 Task: Set the social account for the organization "Mark56771" to "linkedin.com/in/mark".
Action: Mouse moved to (1280, 89)
Screenshot: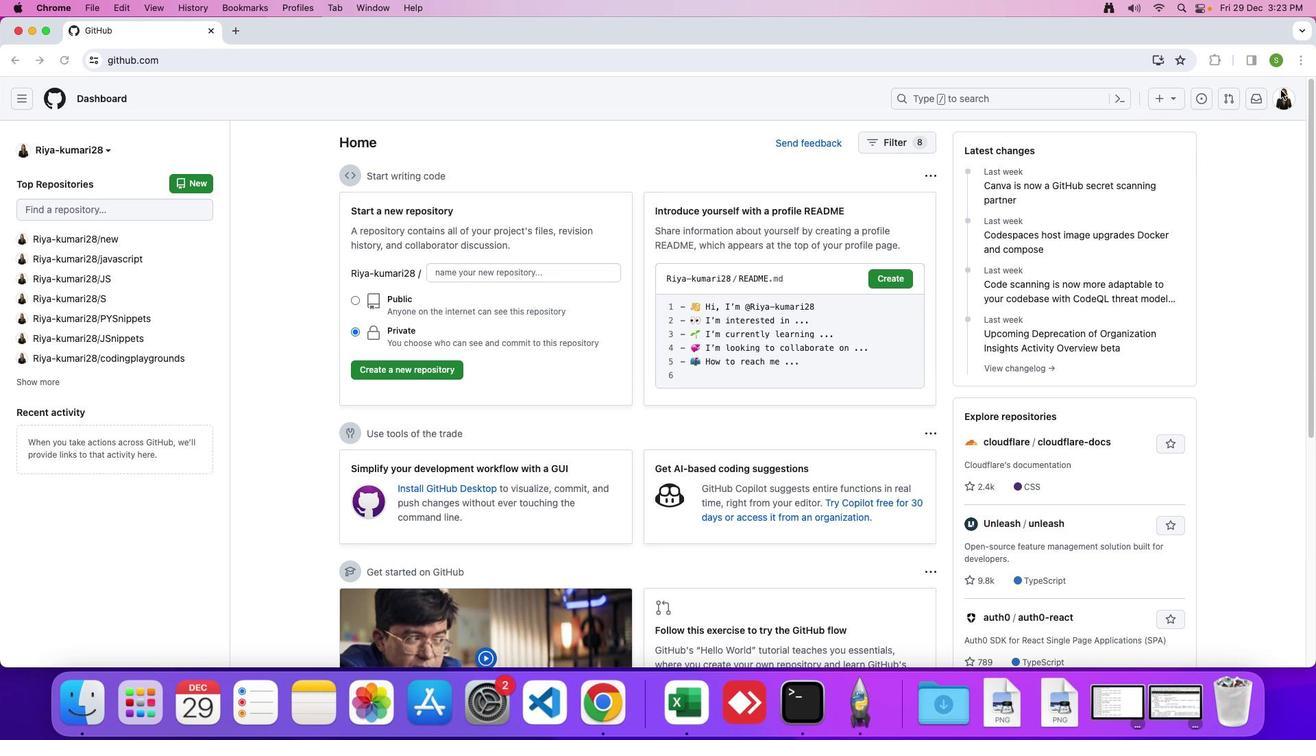 
Action: Mouse pressed left at (1280, 89)
Screenshot: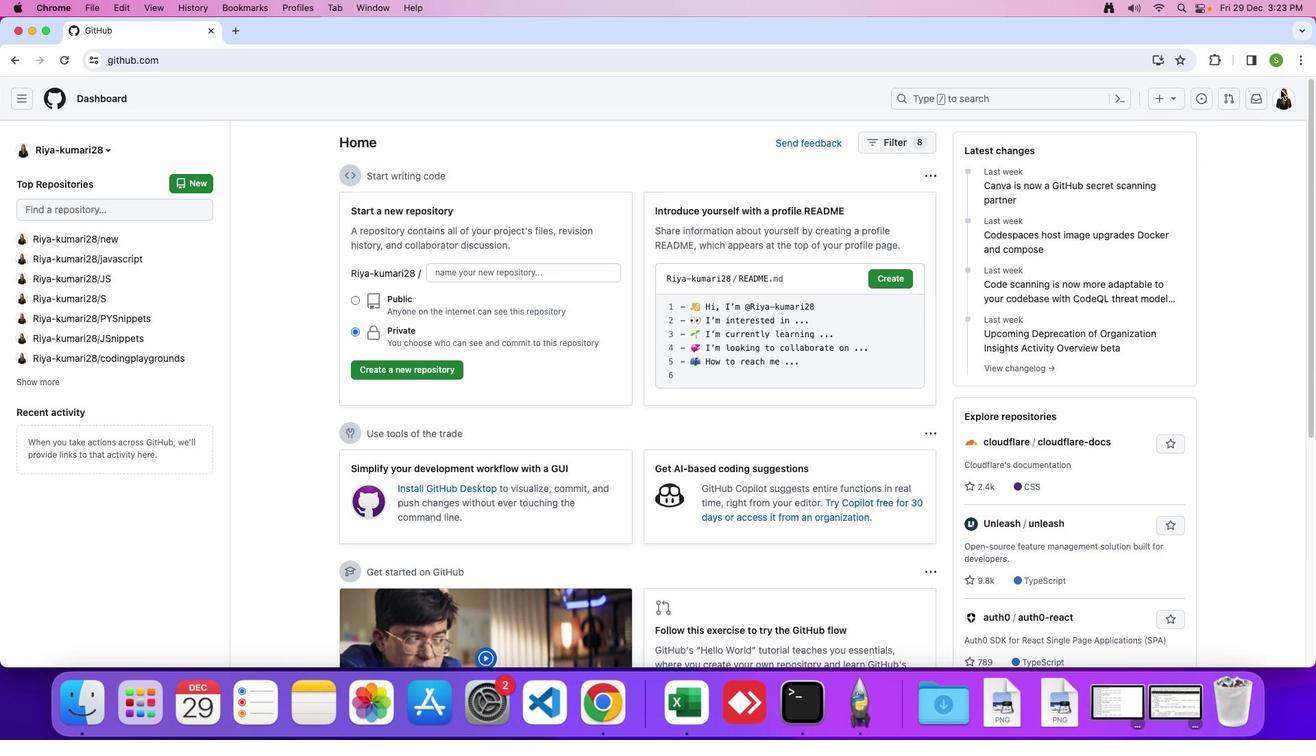 
Action: Mouse moved to (1284, 98)
Screenshot: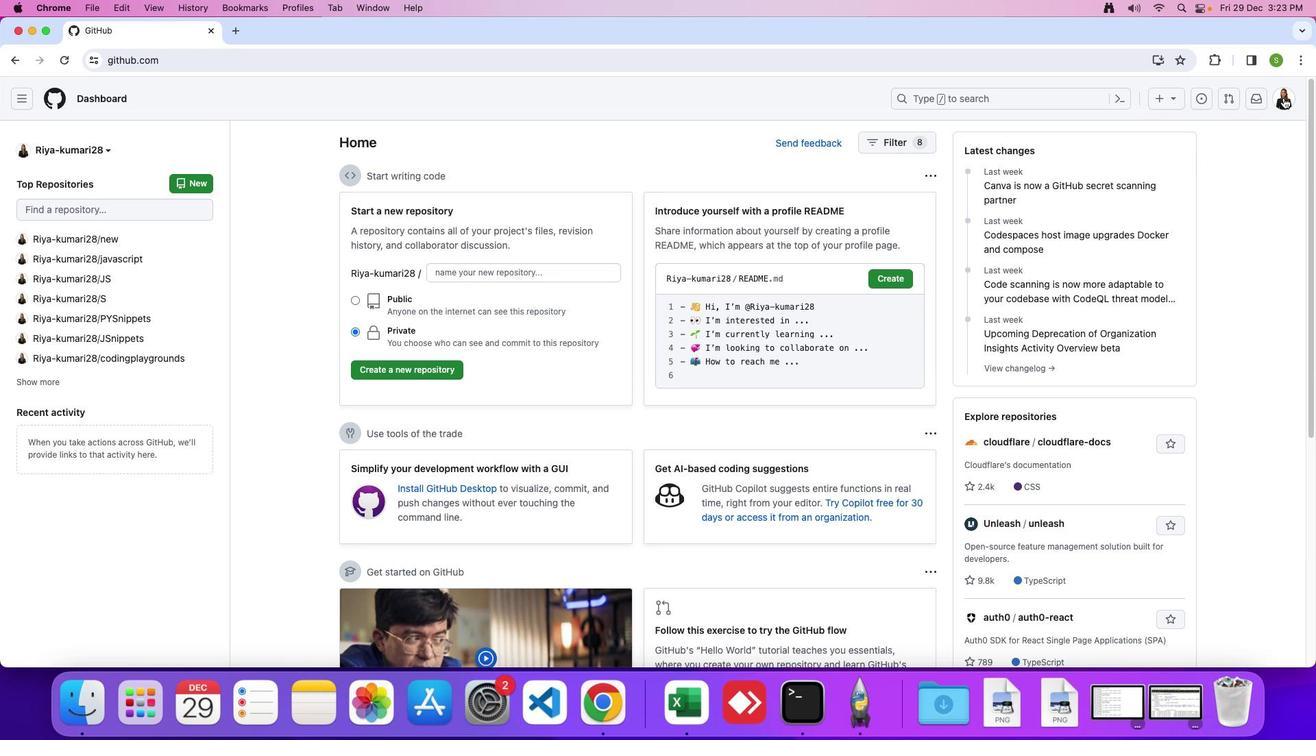 
Action: Mouse pressed left at (1284, 98)
Screenshot: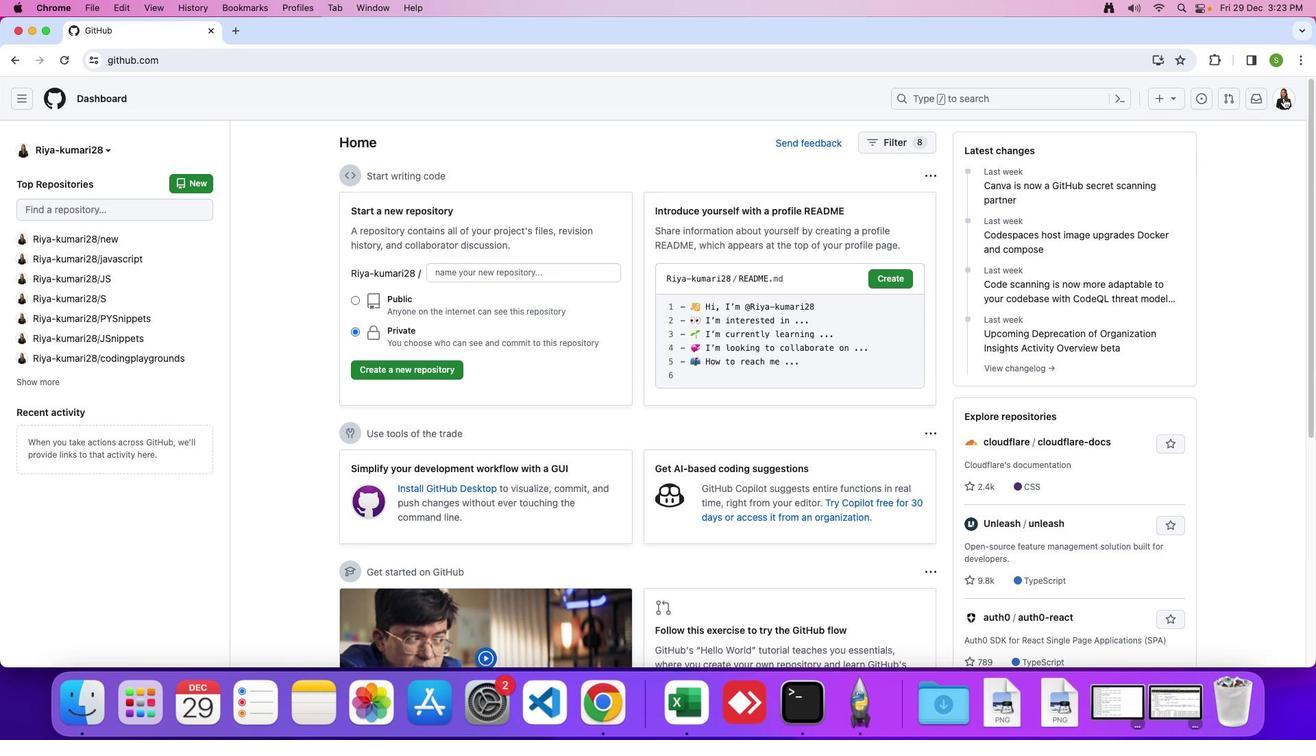 
Action: Mouse moved to (1192, 263)
Screenshot: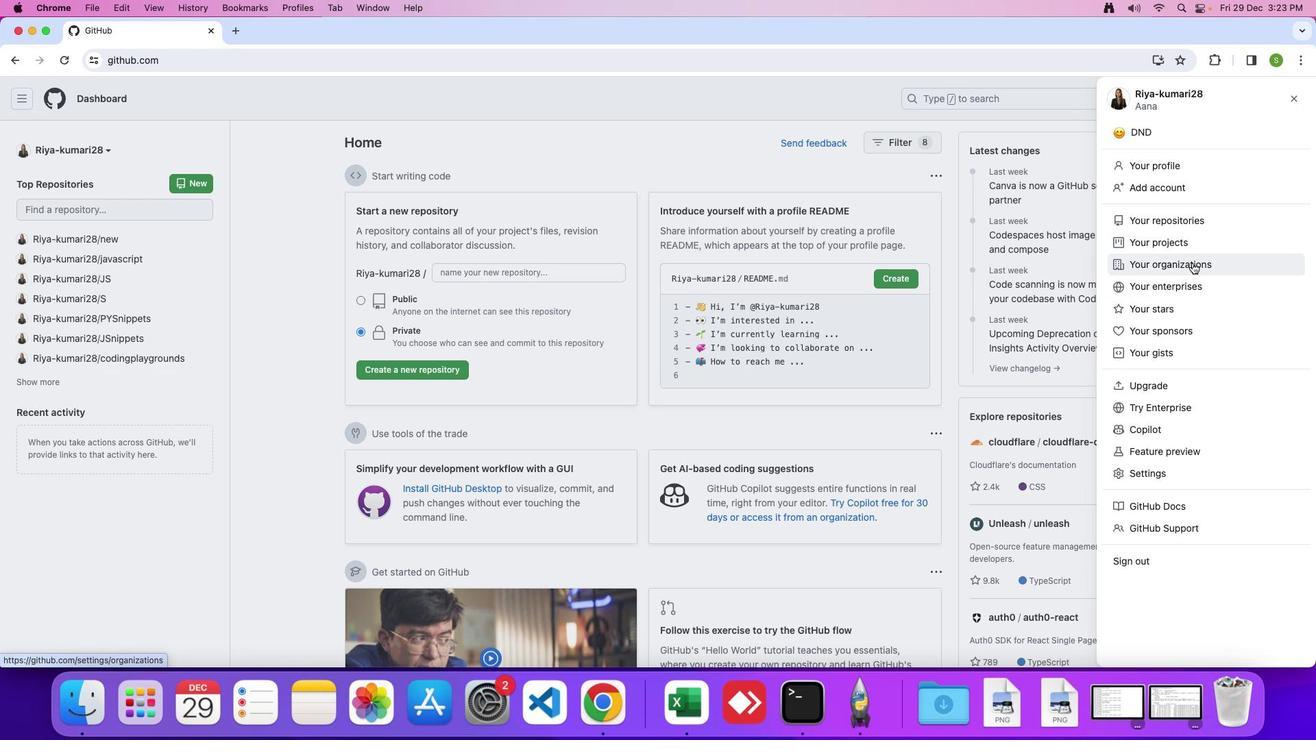 
Action: Mouse pressed left at (1192, 263)
Screenshot: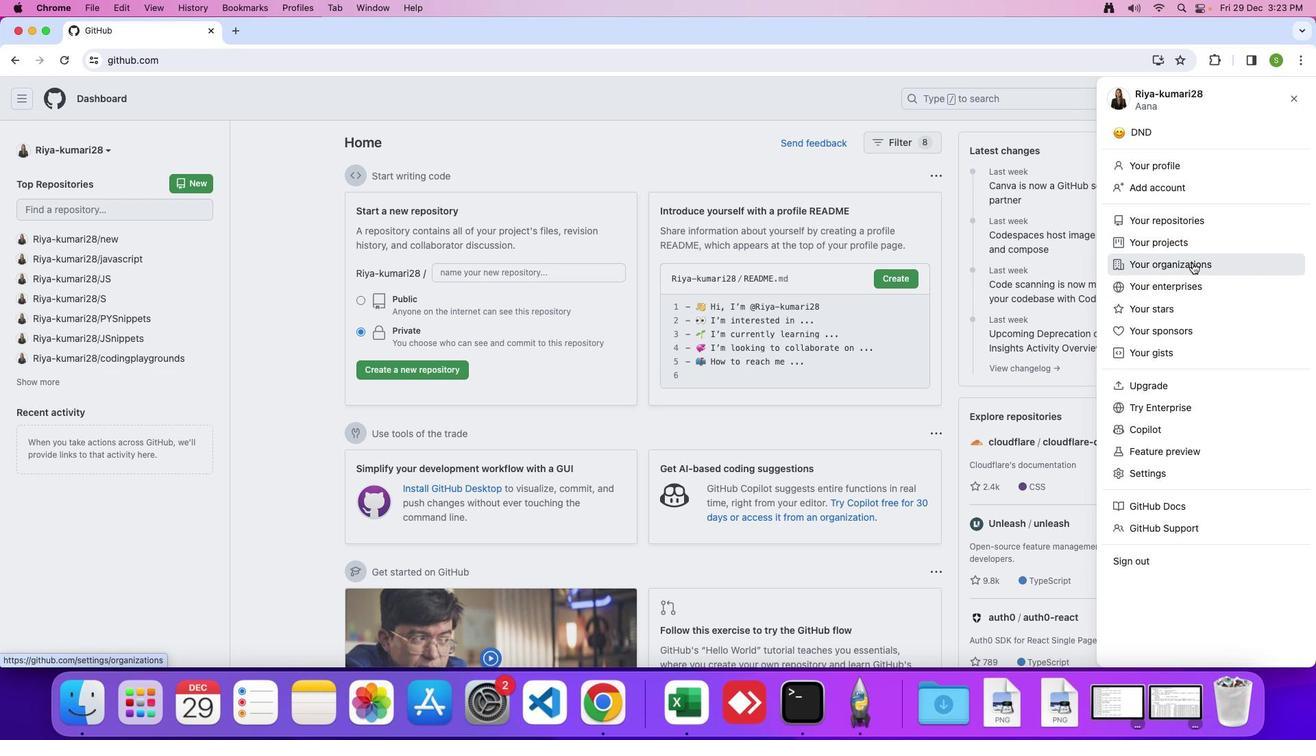 
Action: Mouse moved to (986, 283)
Screenshot: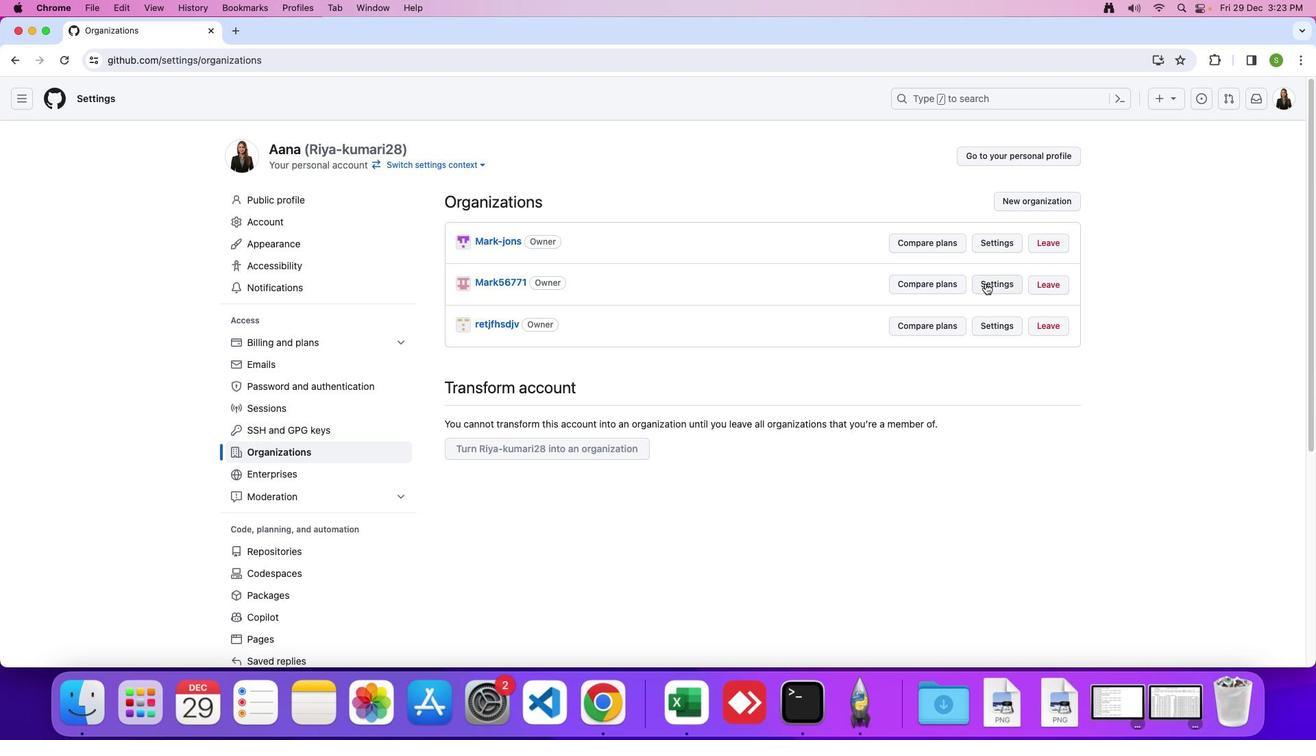 
Action: Mouse pressed left at (986, 283)
Screenshot: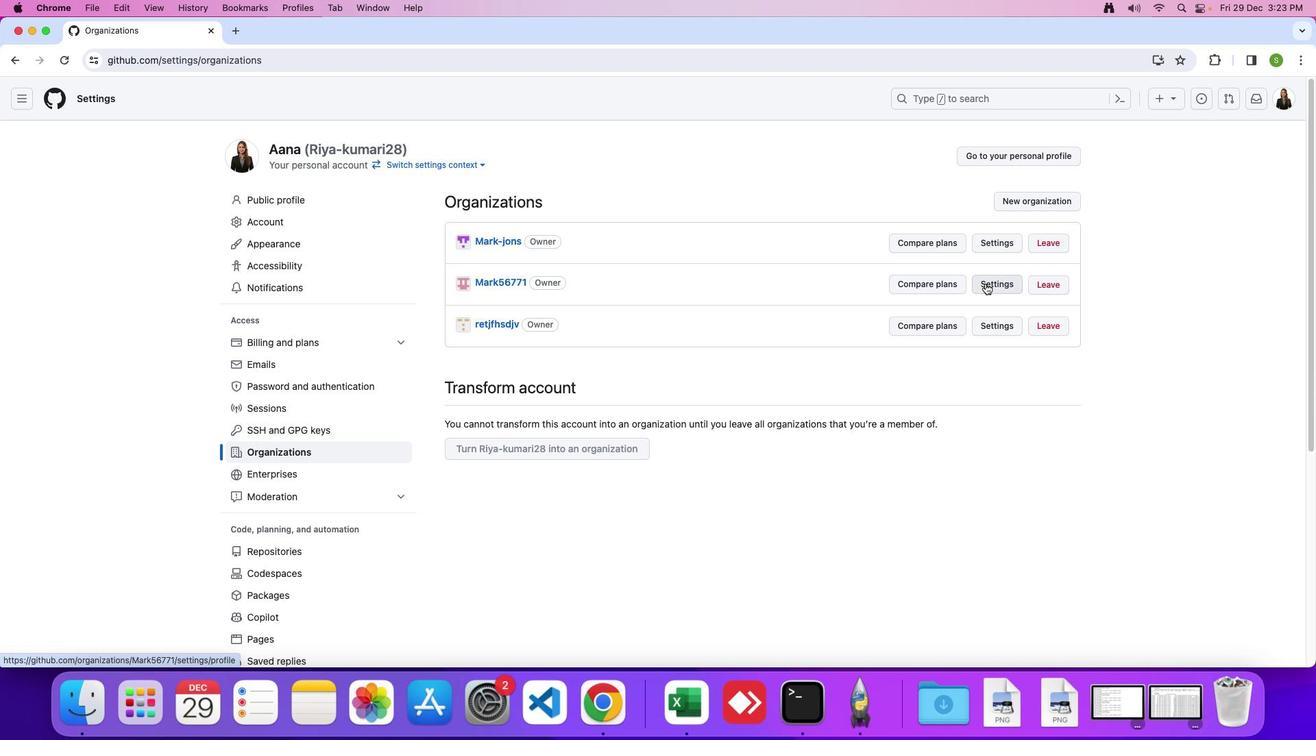 
Action: Mouse moved to (590, 485)
Screenshot: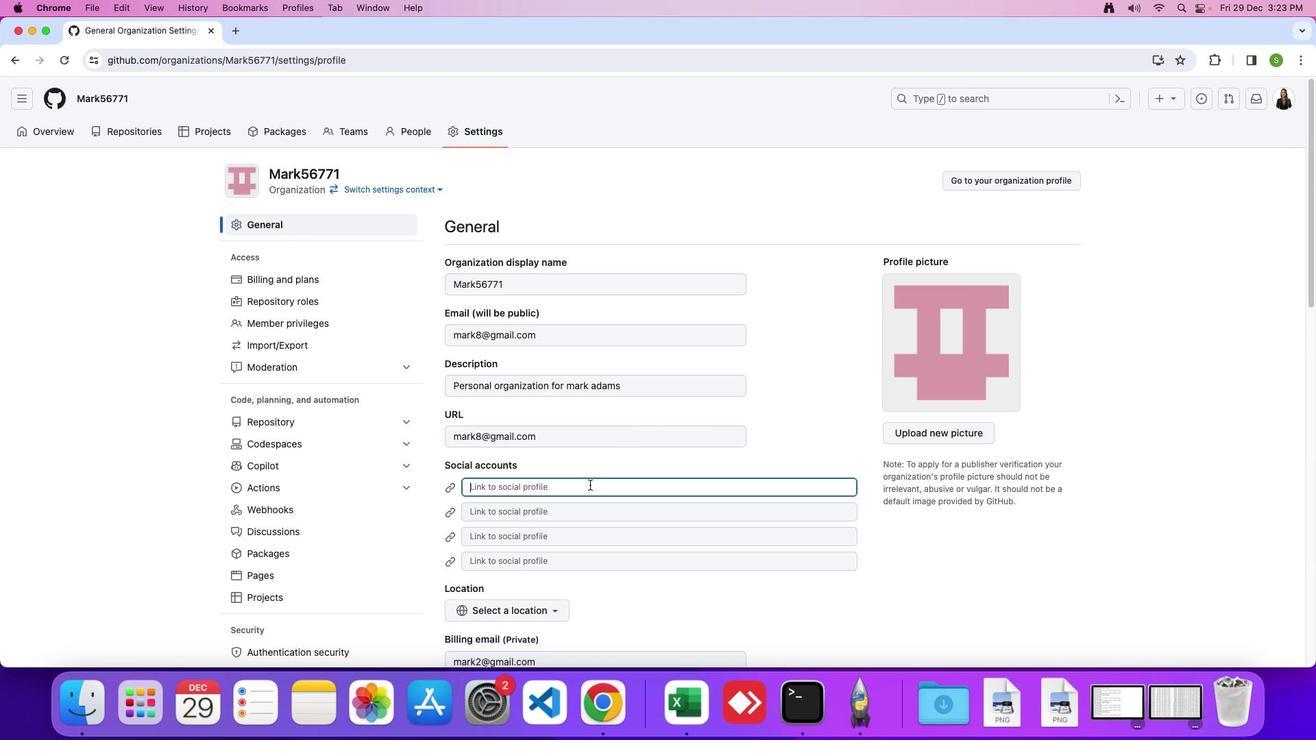 
Action: Mouse pressed left at (590, 485)
Screenshot: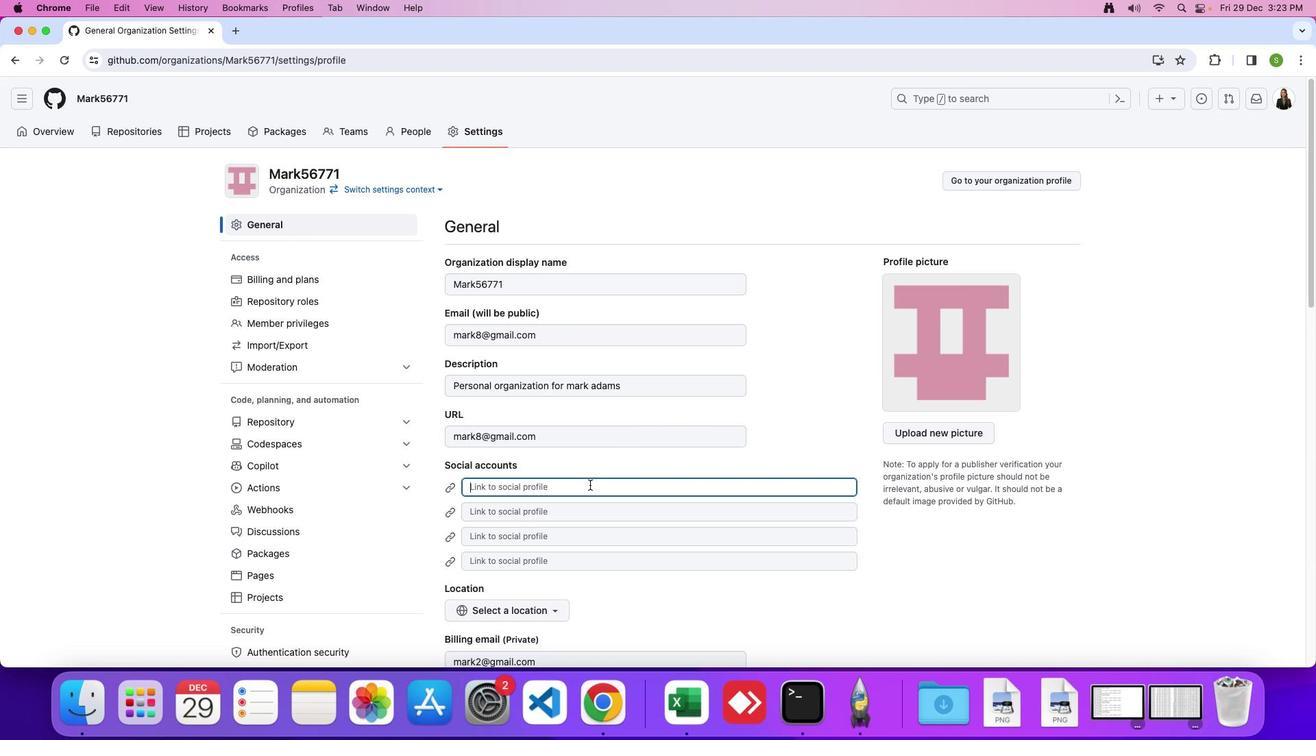 
Action: Key pressed Key.cmd'v'
Screenshot: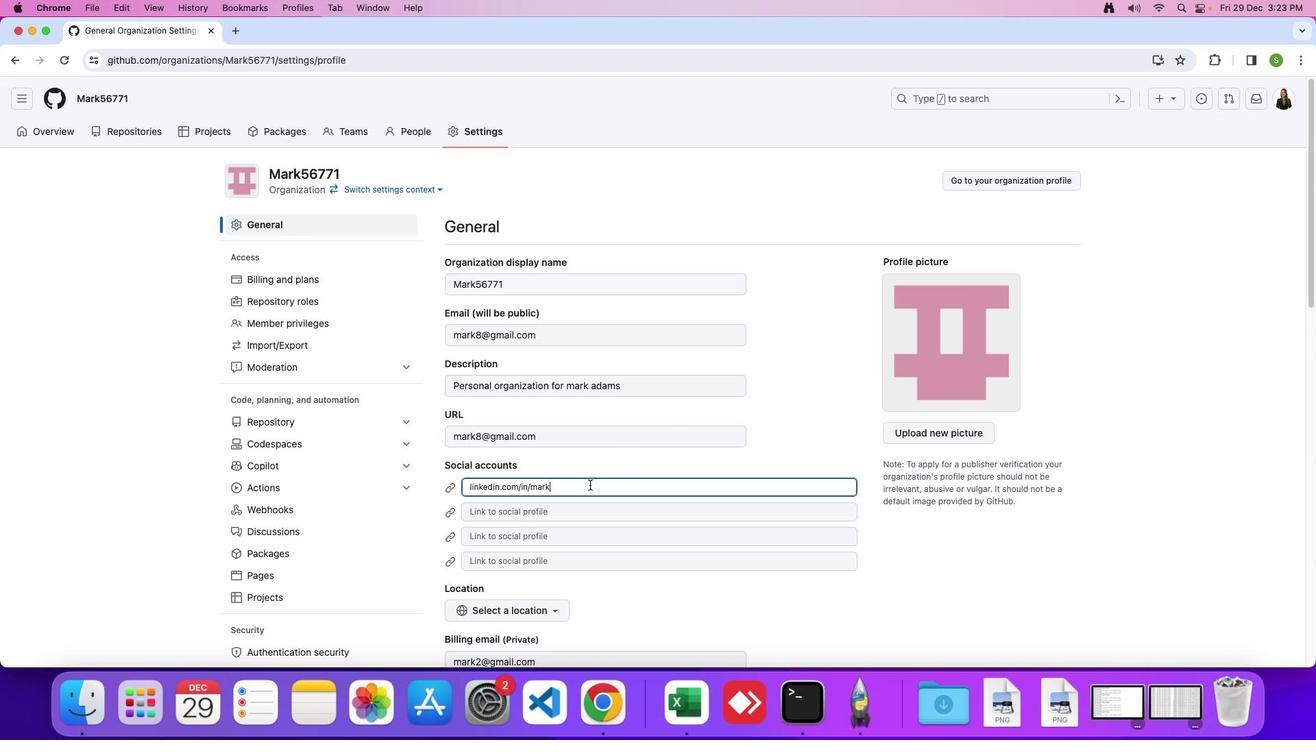 
Action: Mouse moved to (595, 500)
Screenshot: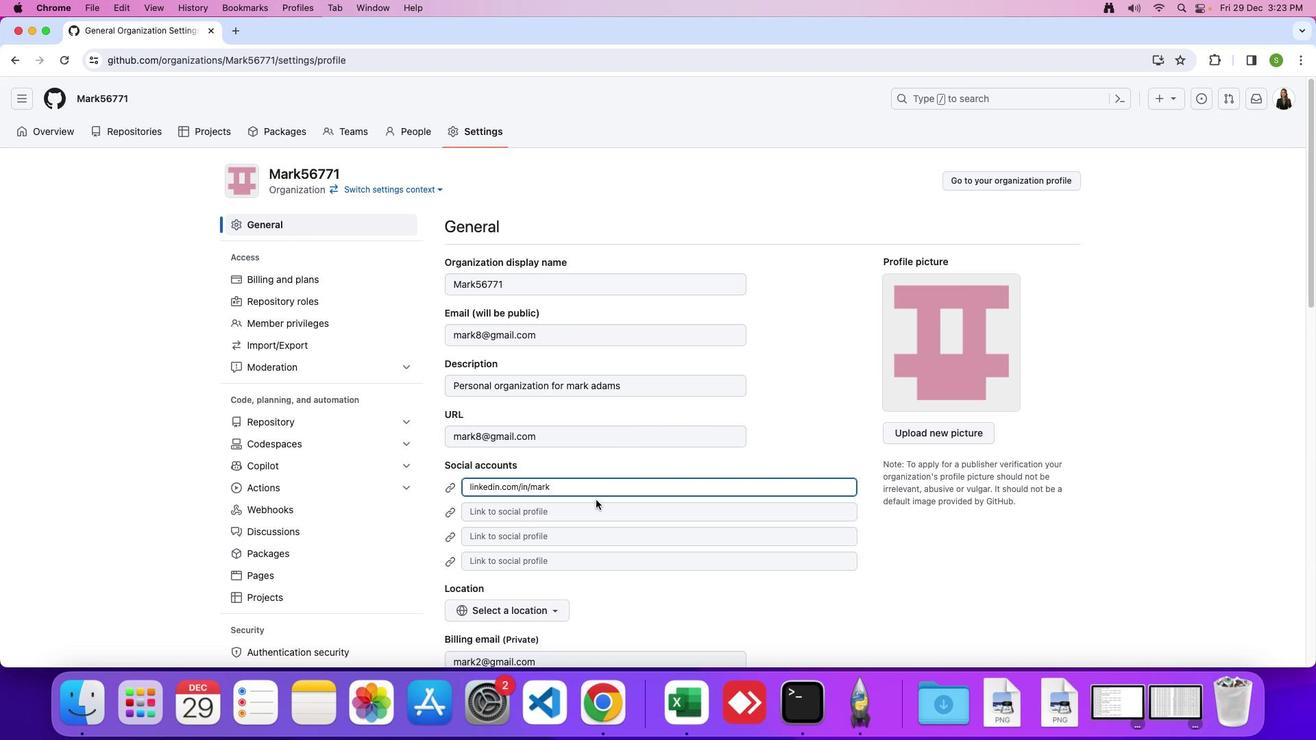 
Action: Mouse scrolled (595, 500) with delta (0, 0)
Screenshot: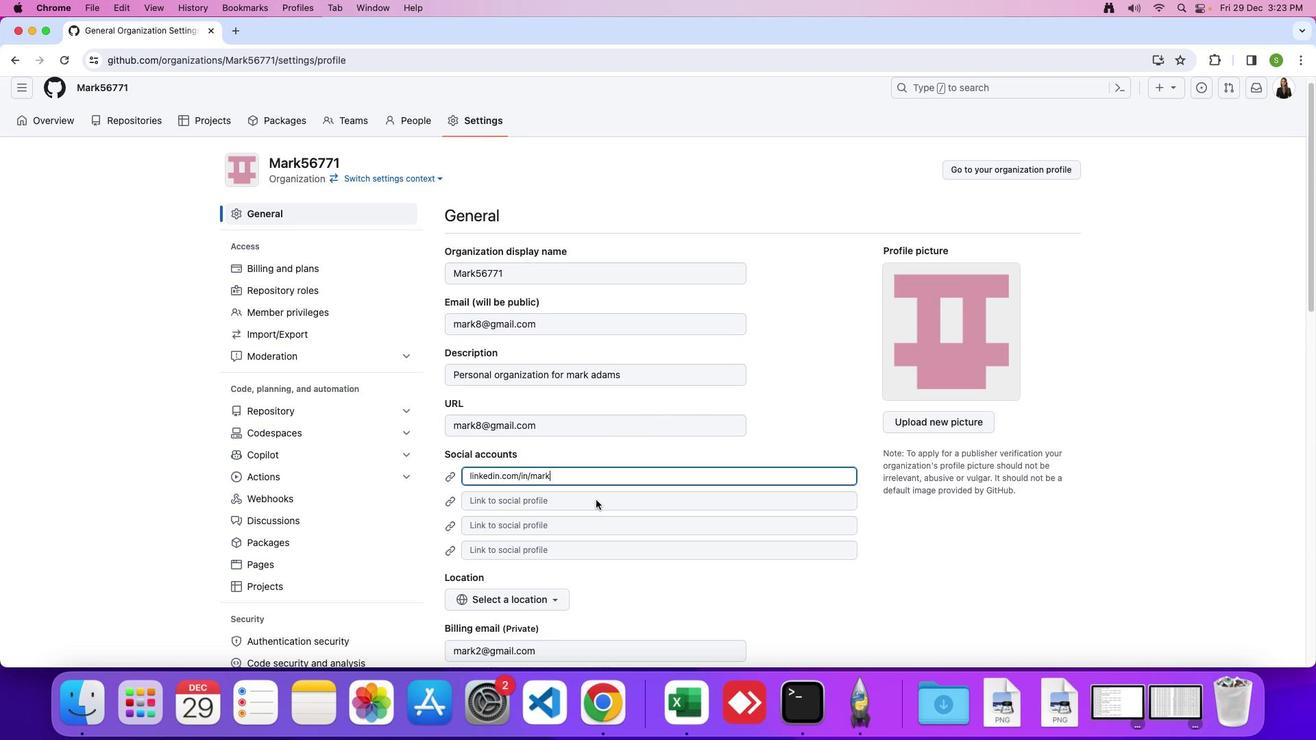 
Action: Mouse scrolled (595, 500) with delta (0, 0)
Screenshot: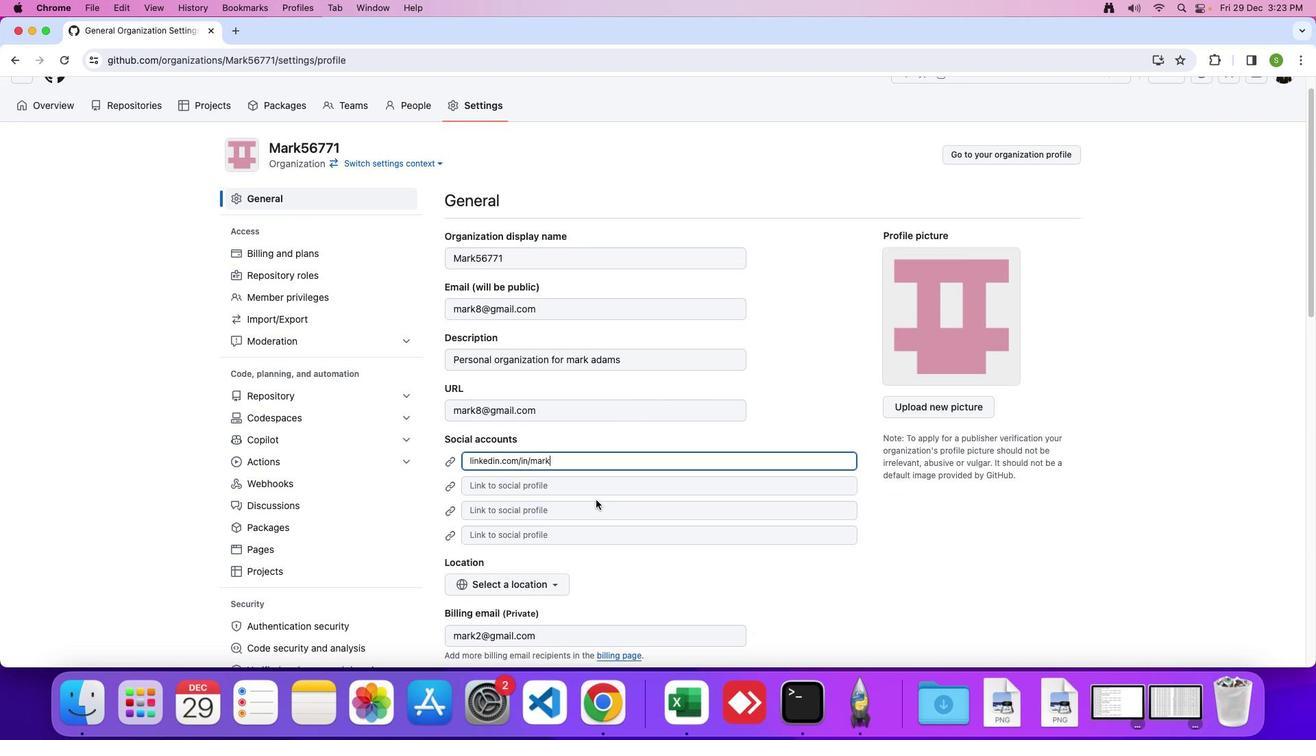 
Action: Mouse scrolled (595, 500) with delta (0, -1)
Screenshot: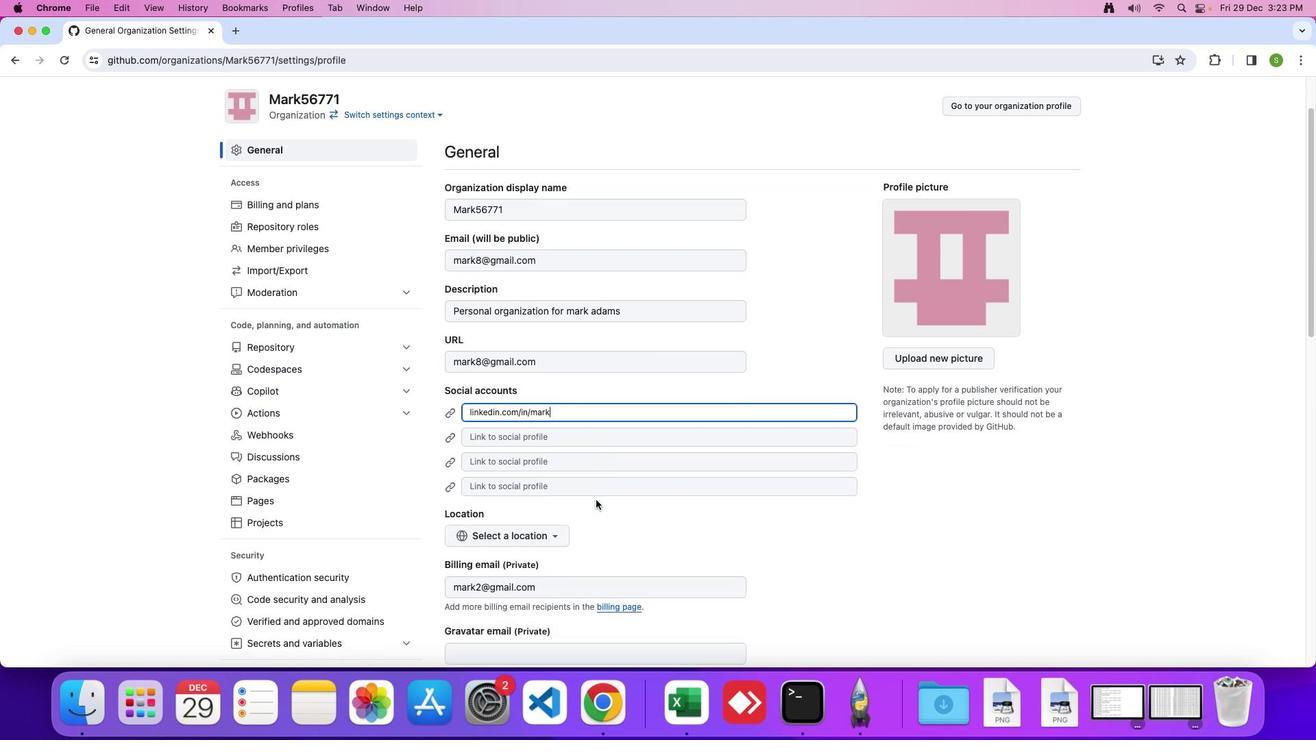 
Action: Mouse scrolled (595, 500) with delta (0, 0)
Screenshot: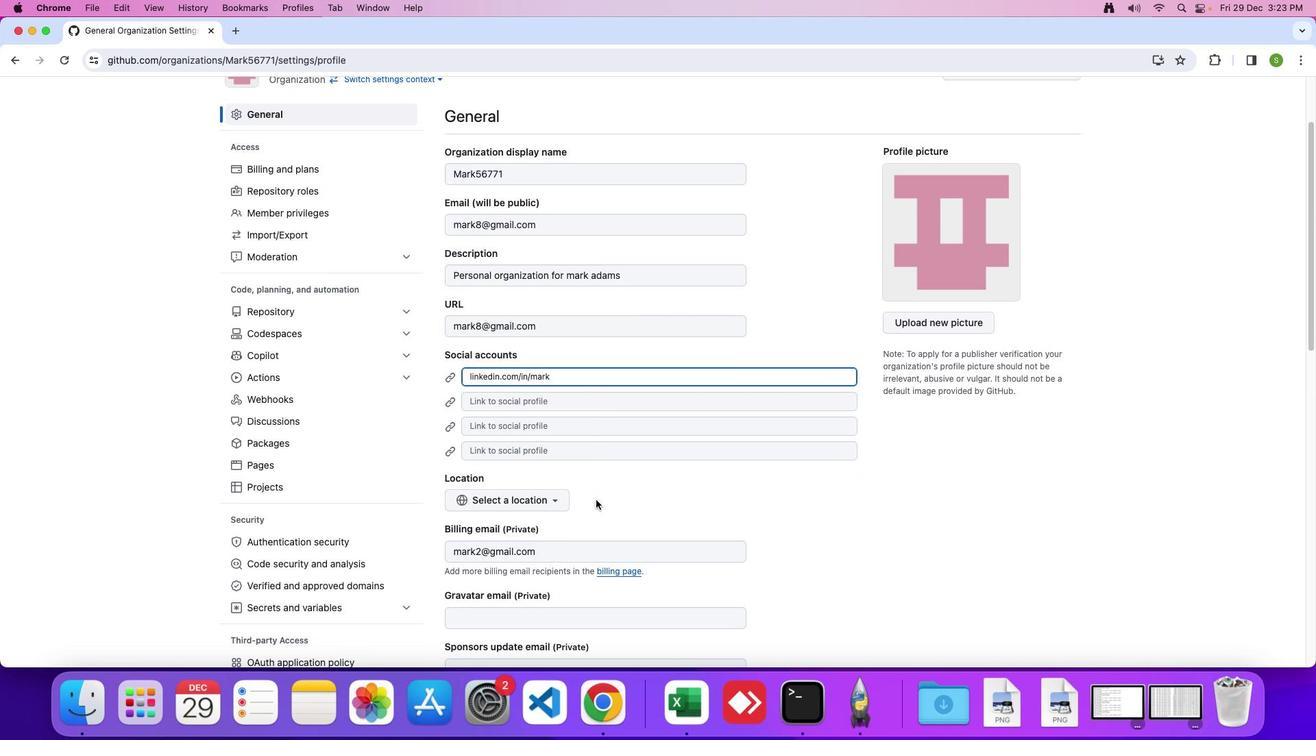 
Action: Mouse scrolled (595, 500) with delta (0, 0)
Screenshot: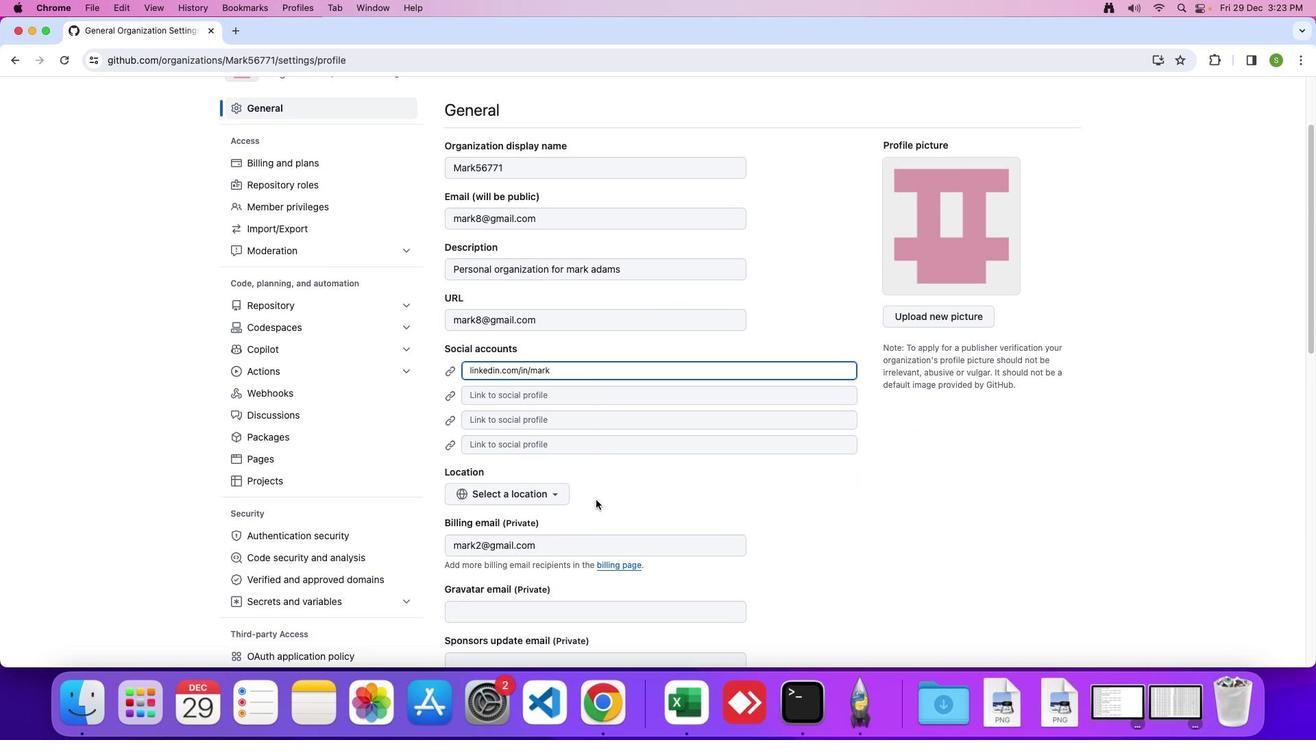 
Action: Mouse scrolled (595, 500) with delta (0, 0)
Screenshot: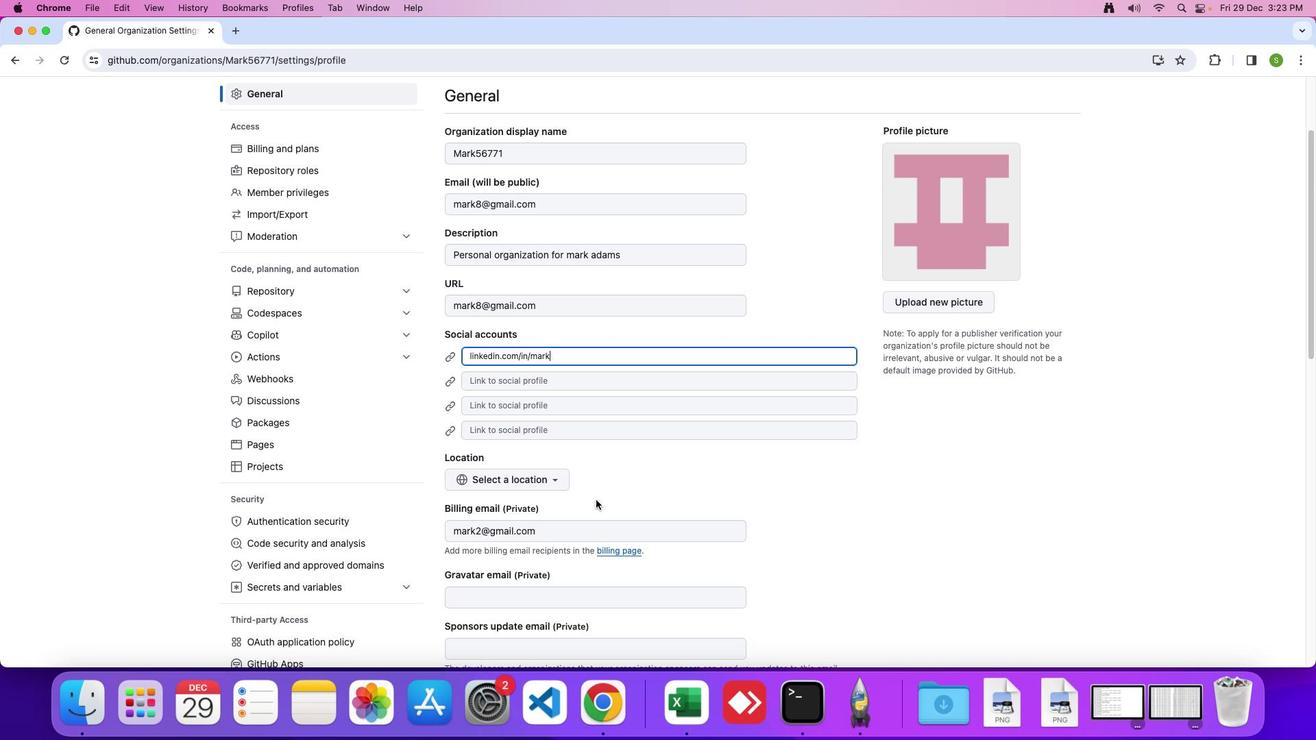 
Action: Mouse scrolled (595, 500) with delta (0, 0)
Screenshot: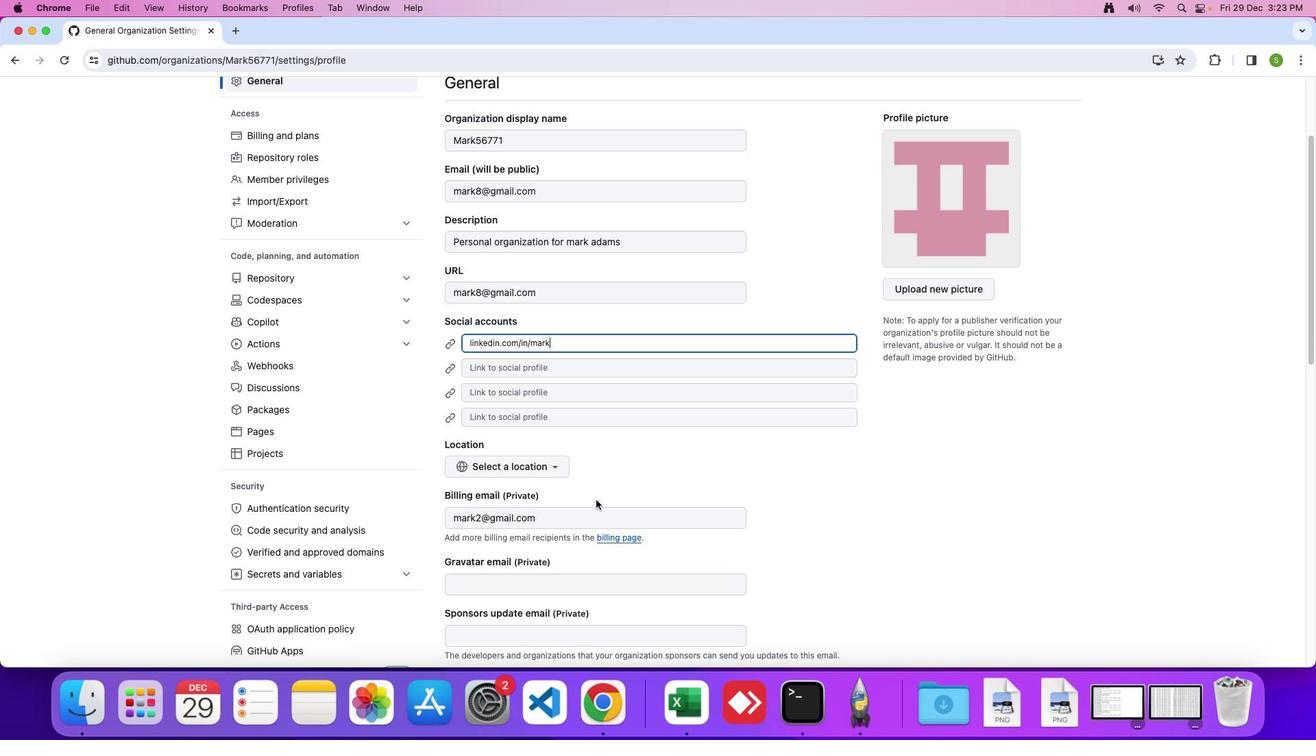 
Action: Mouse scrolled (595, 500) with delta (0, 0)
Screenshot: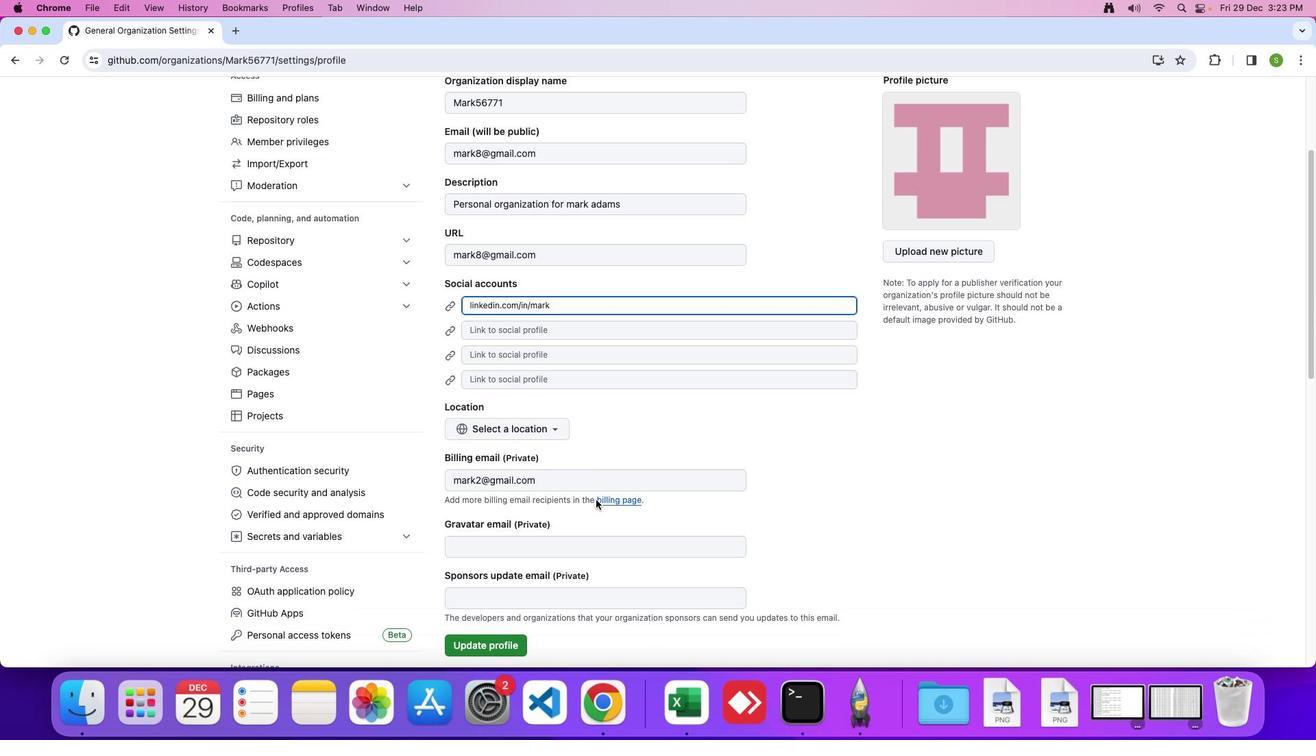 
Action: Mouse scrolled (595, 500) with delta (0, 0)
Screenshot: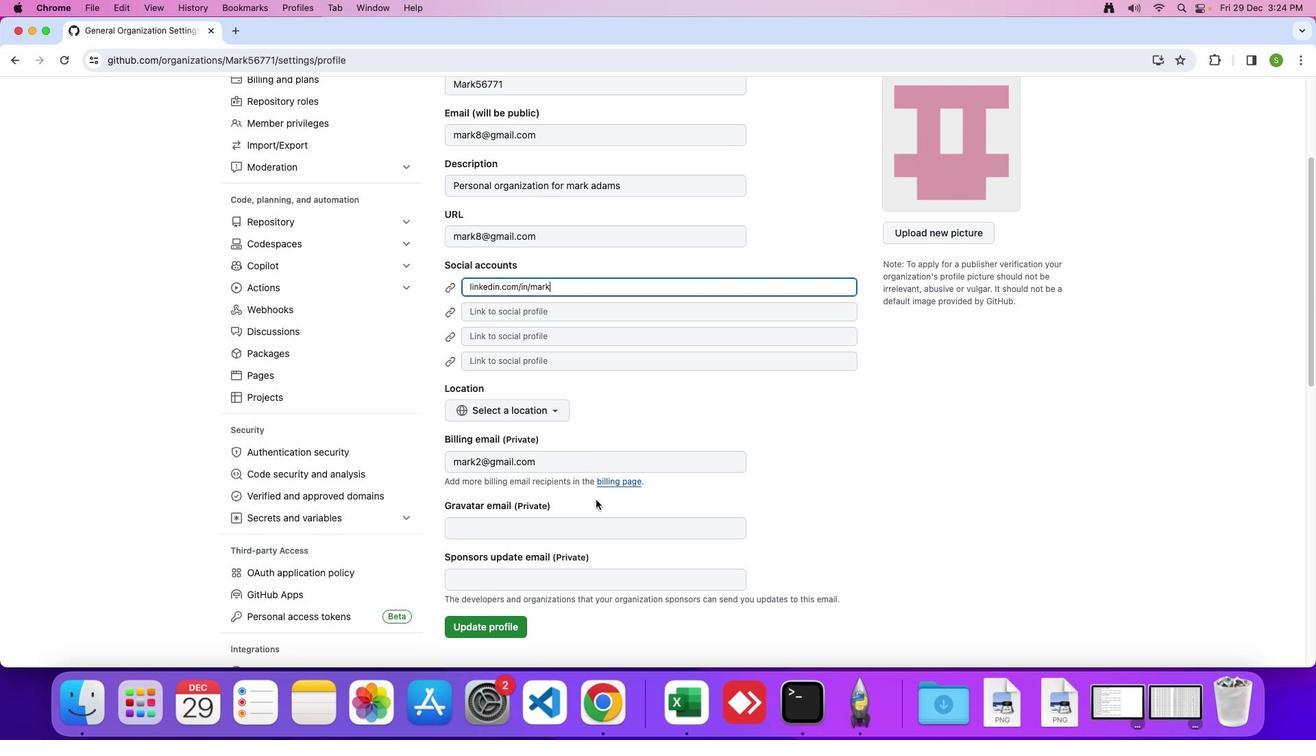 
Action: Mouse scrolled (595, 500) with delta (0, 0)
Screenshot: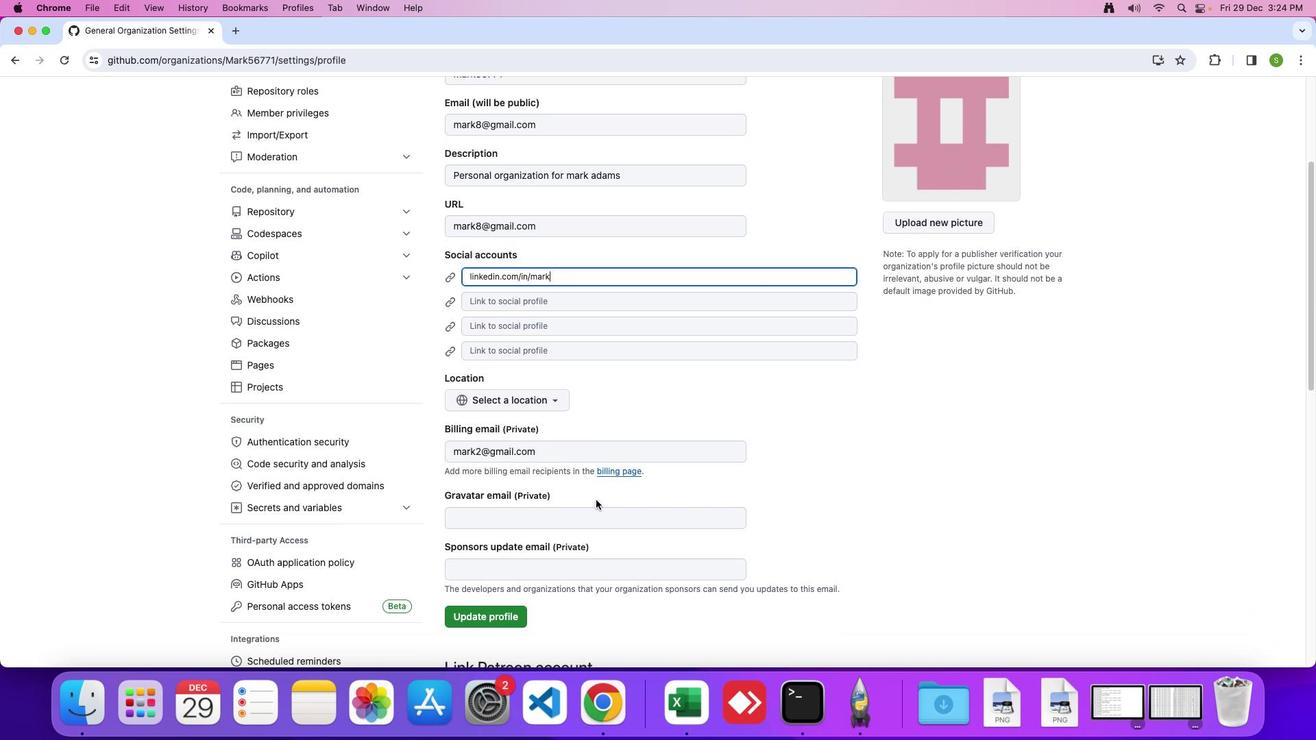 
Action: Mouse scrolled (595, 500) with delta (0, -1)
Screenshot: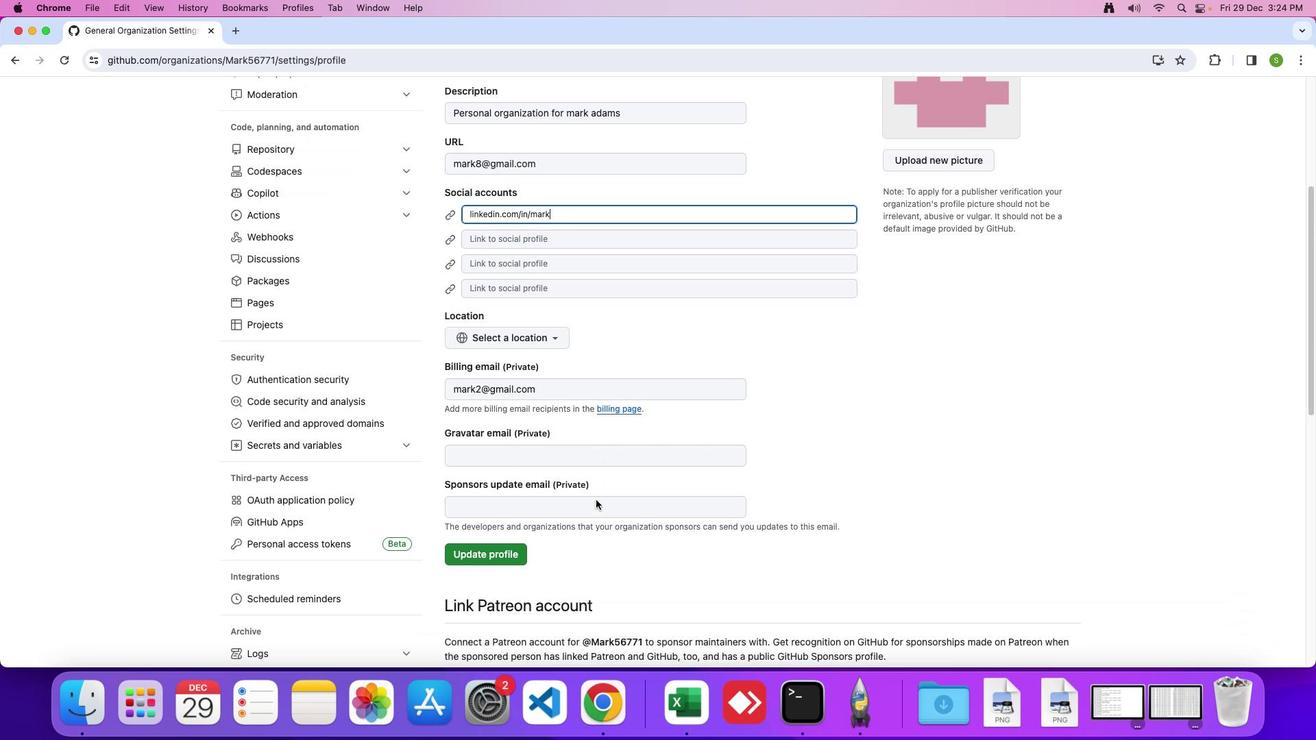 
Action: Mouse moved to (476, 533)
Screenshot: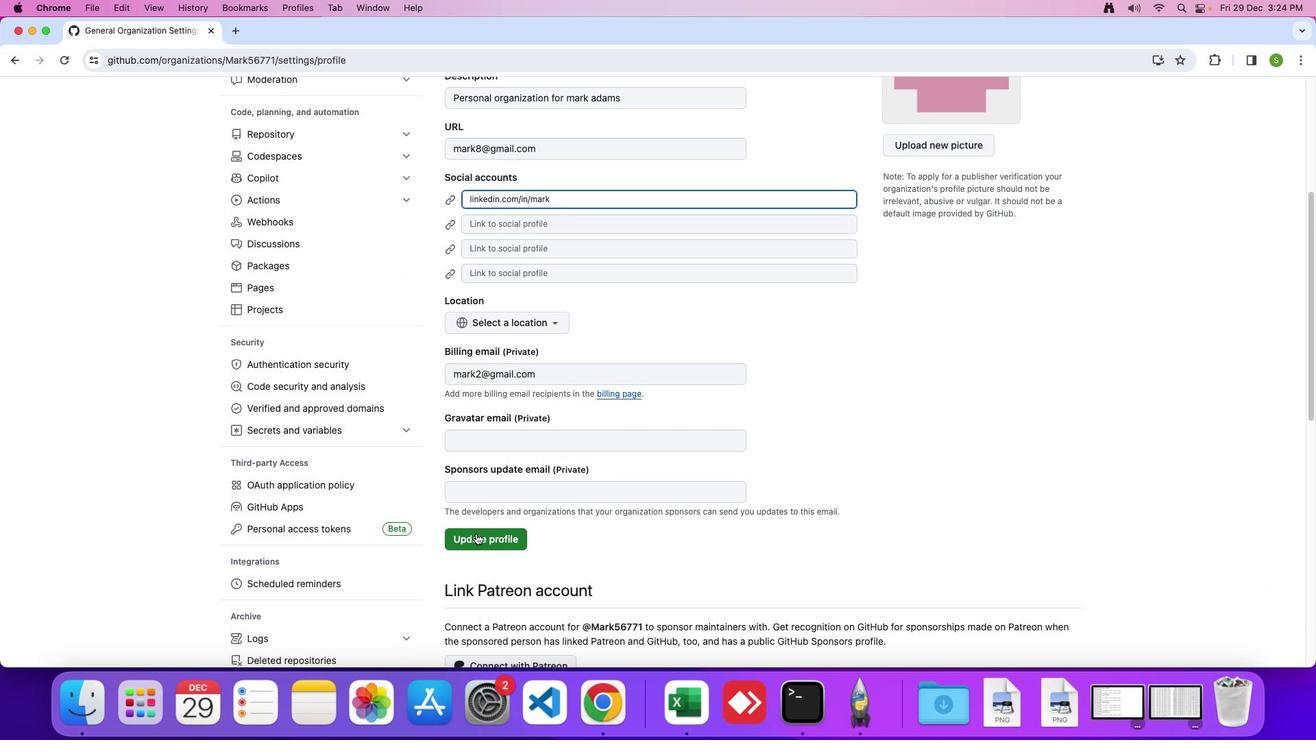 
Action: Mouse pressed left at (476, 533)
Screenshot: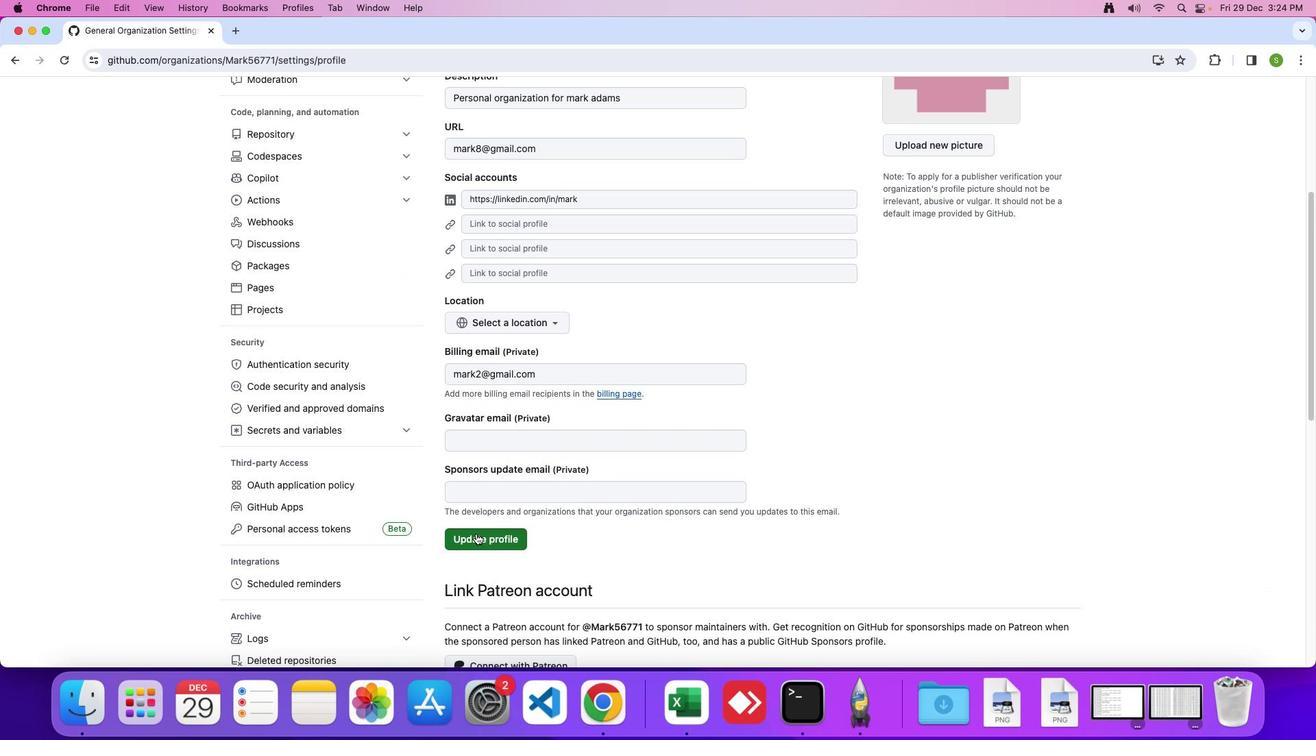 
